 Task: Find the contact with phone number '(955) 585-5007' and save the attachment from their details to the desktop.
Action: Mouse moved to (14, 81)
Screenshot: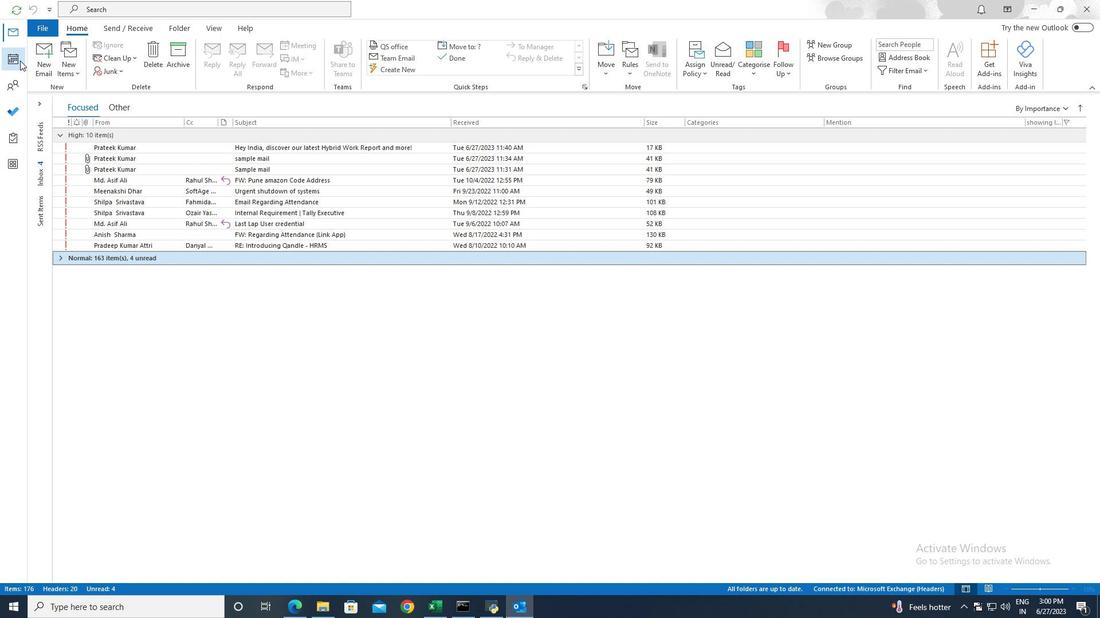 
Action: Mouse pressed left at (14, 81)
Screenshot: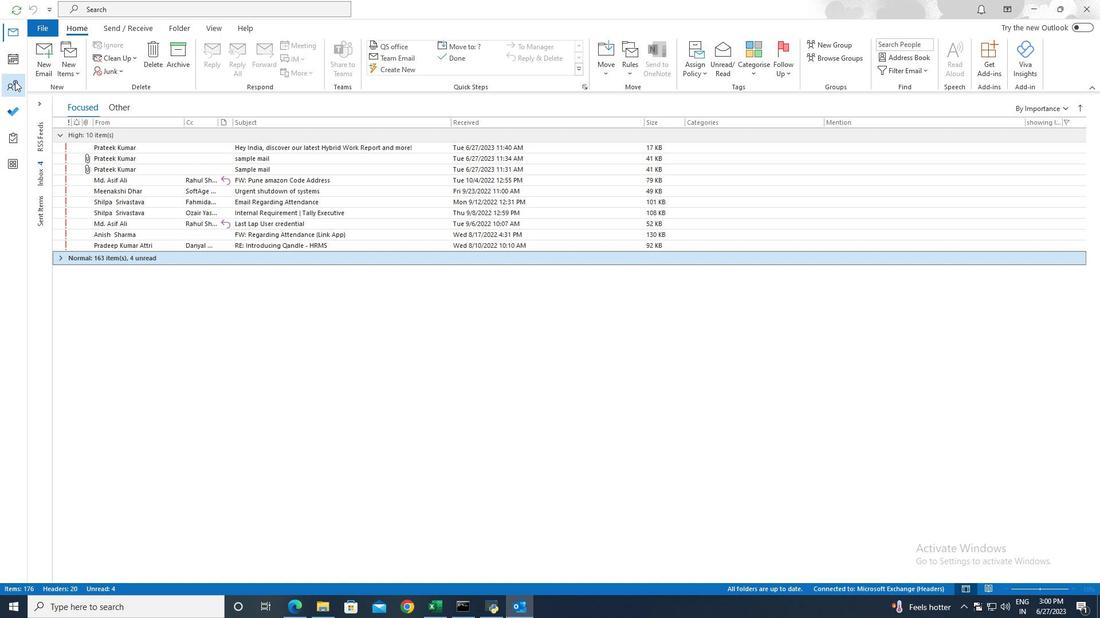 
Action: Mouse moved to (237, 4)
Screenshot: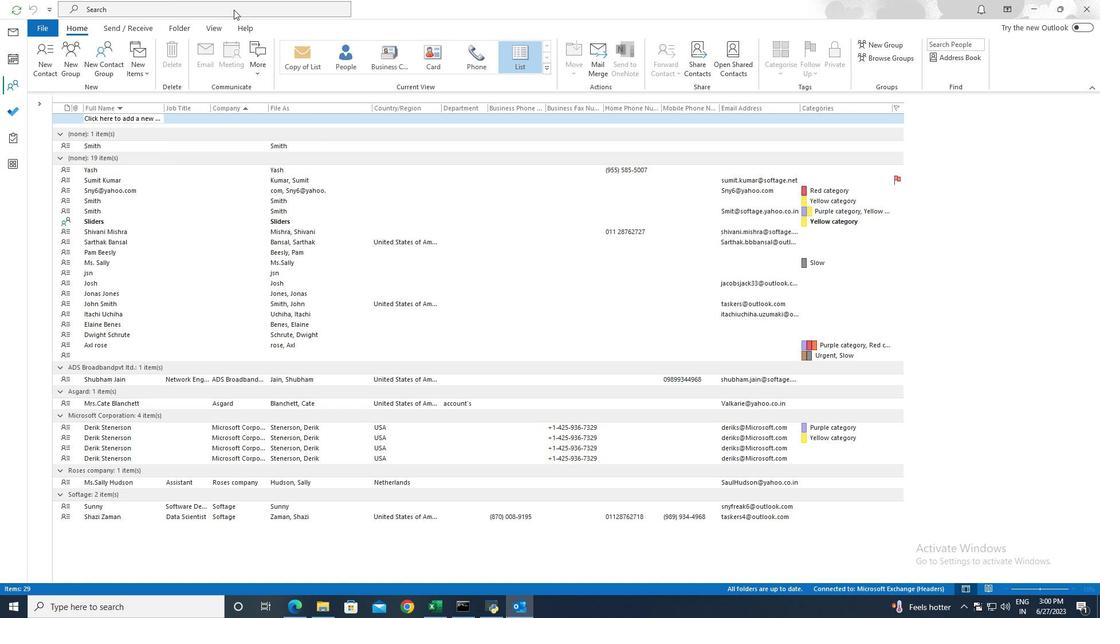 
Action: Mouse pressed left at (237, 4)
Screenshot: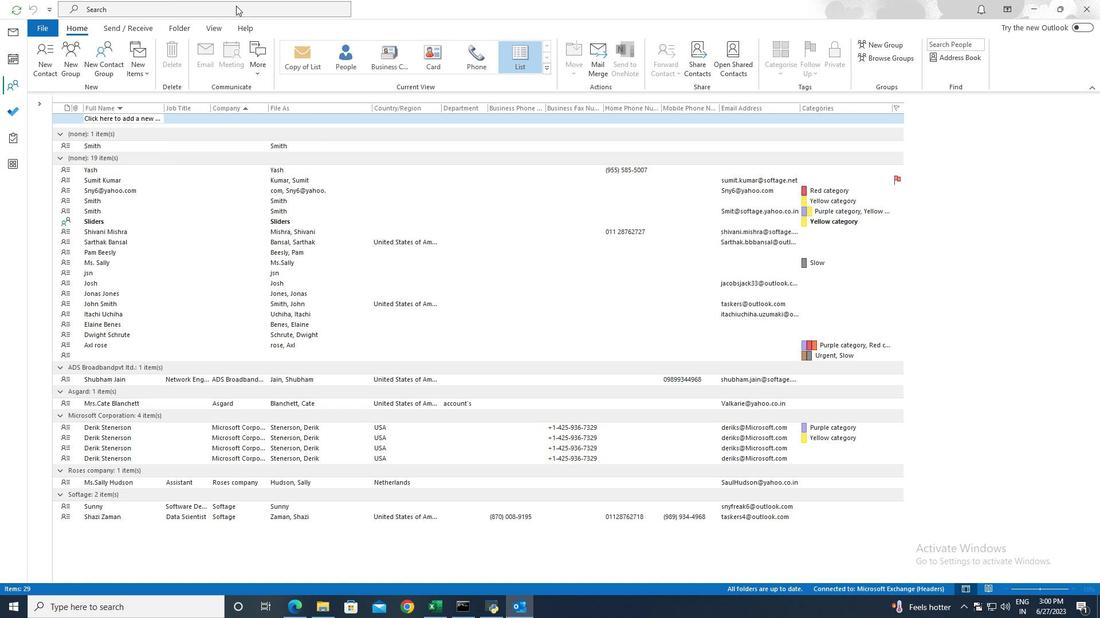
Action: Mouse moved to (241, 9)
Screenshot: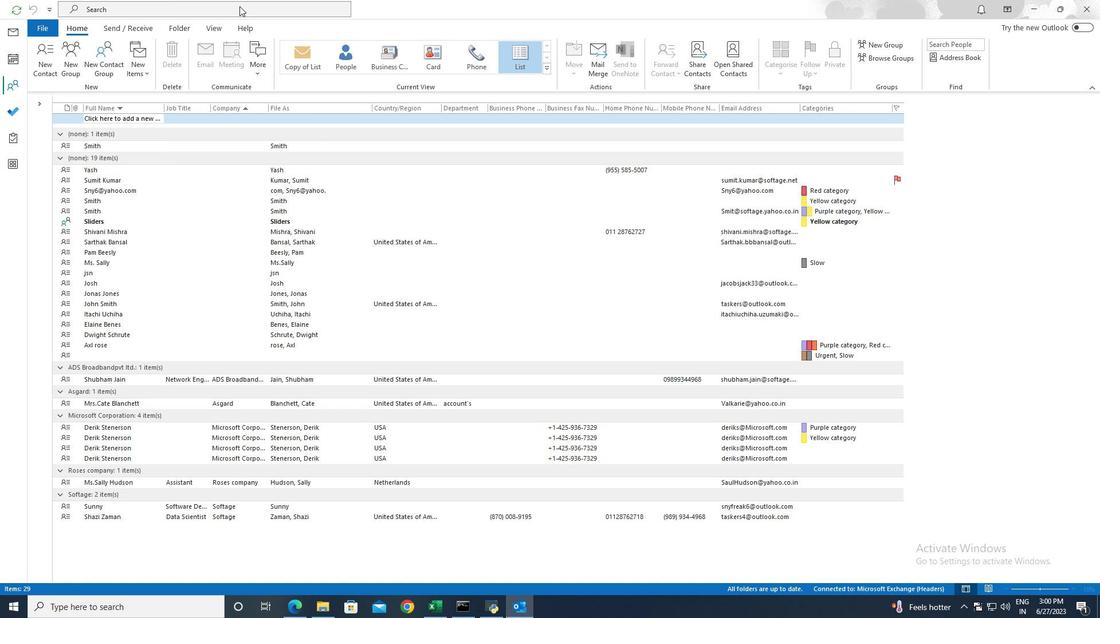 
Action: Mouse pressed left at (241, 9)
Screenshot: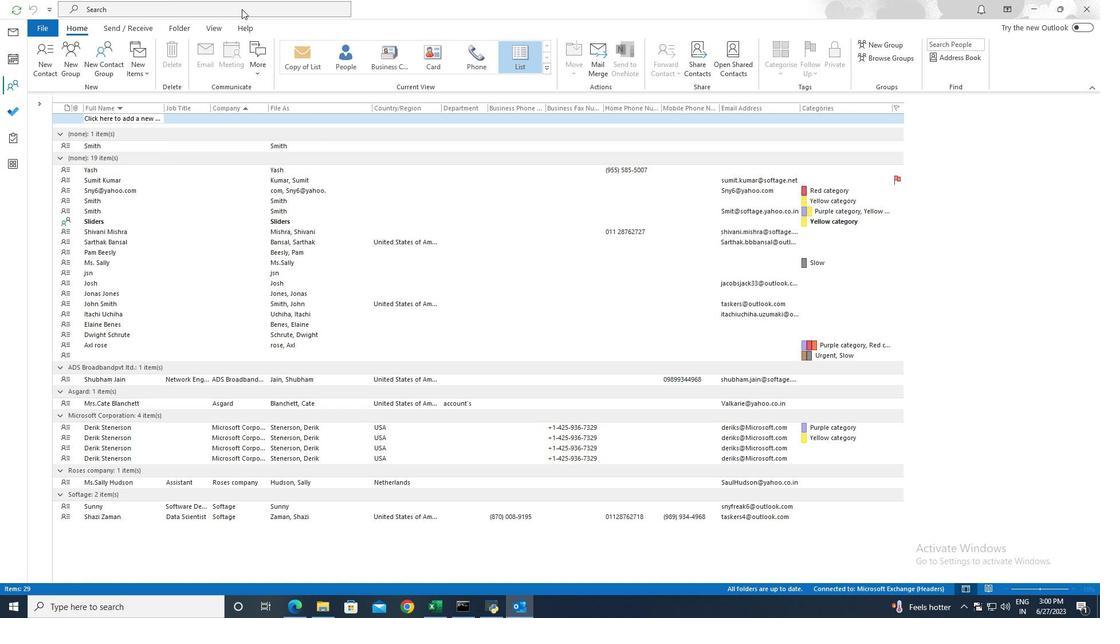 
Action: Mouse moved to (399, 8)
Screenshot: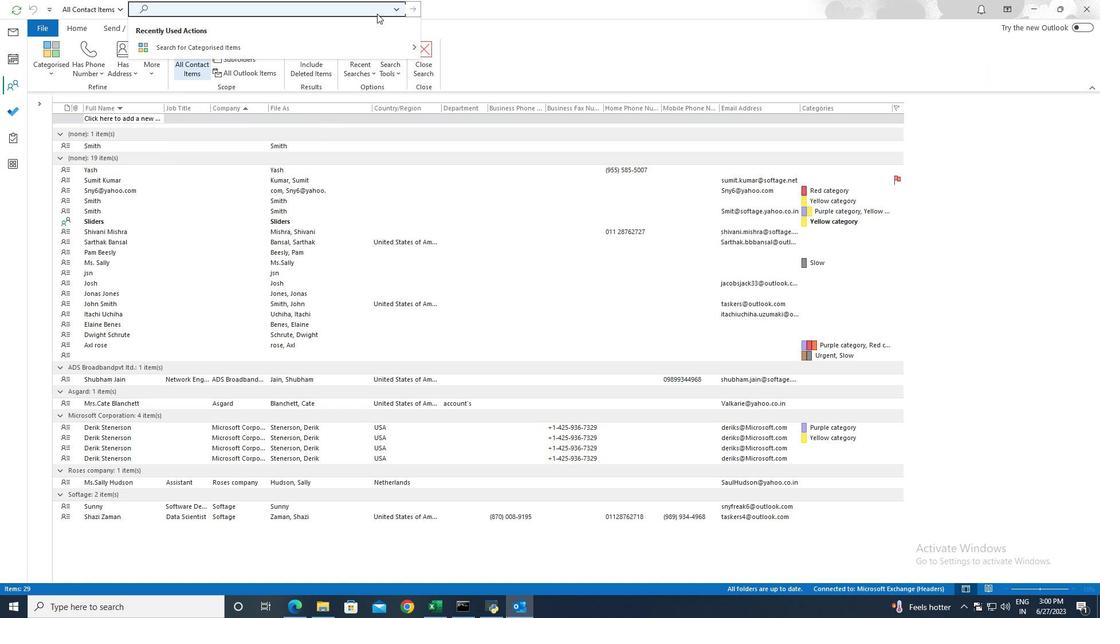 
Action: Mouse pressed left at (399, 8)
Screenshot: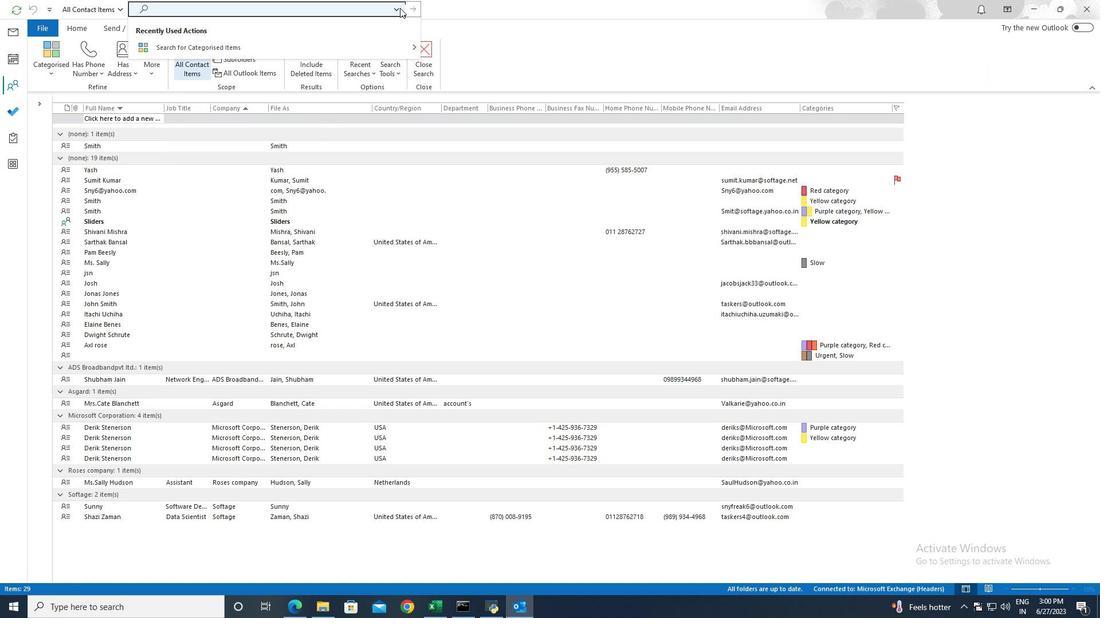
Action: Mouse moved to (196, 228)
Screenshot: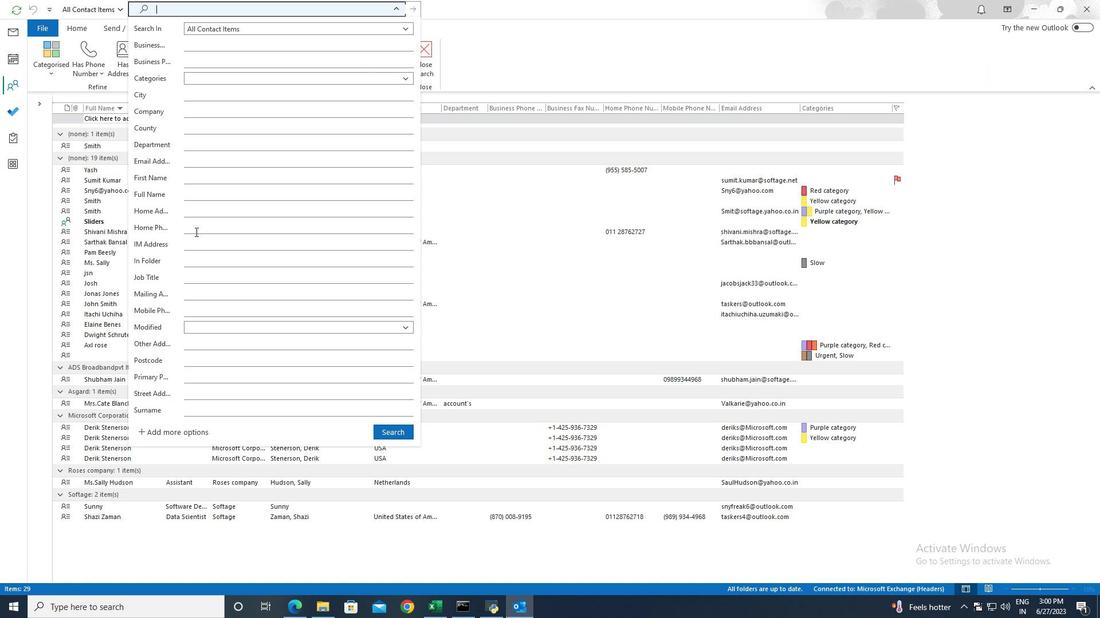 
Action: Mouse pressed left at (196, 228)
Screenshot: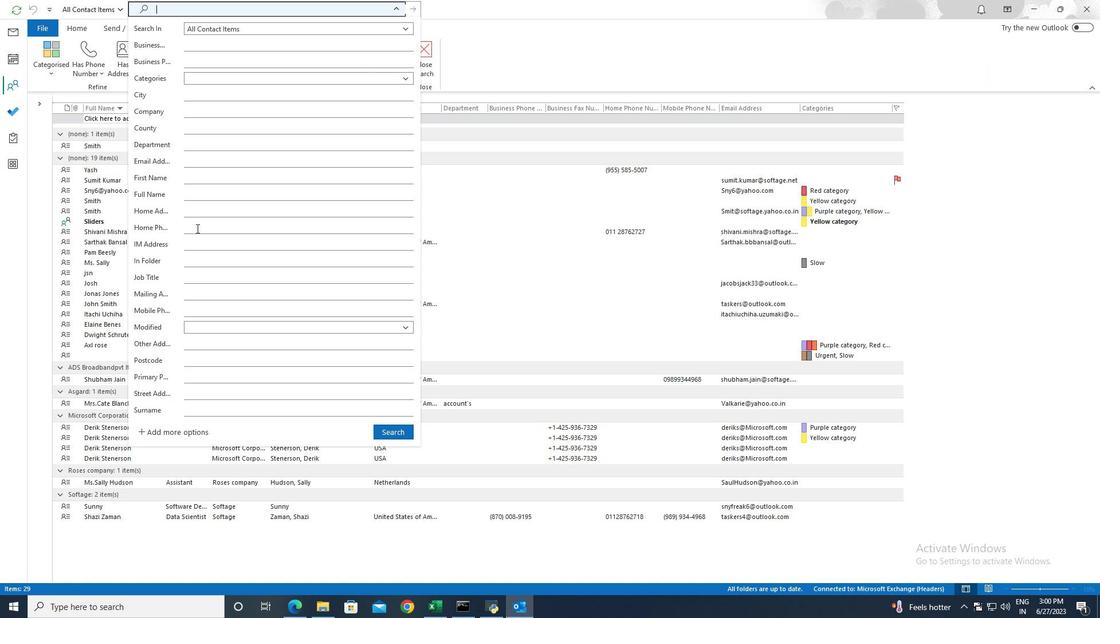 
Action: Key pressed <Key.shift><Key.shift>(955<Key.shift>)<Key.space>585-5007
Screenshot: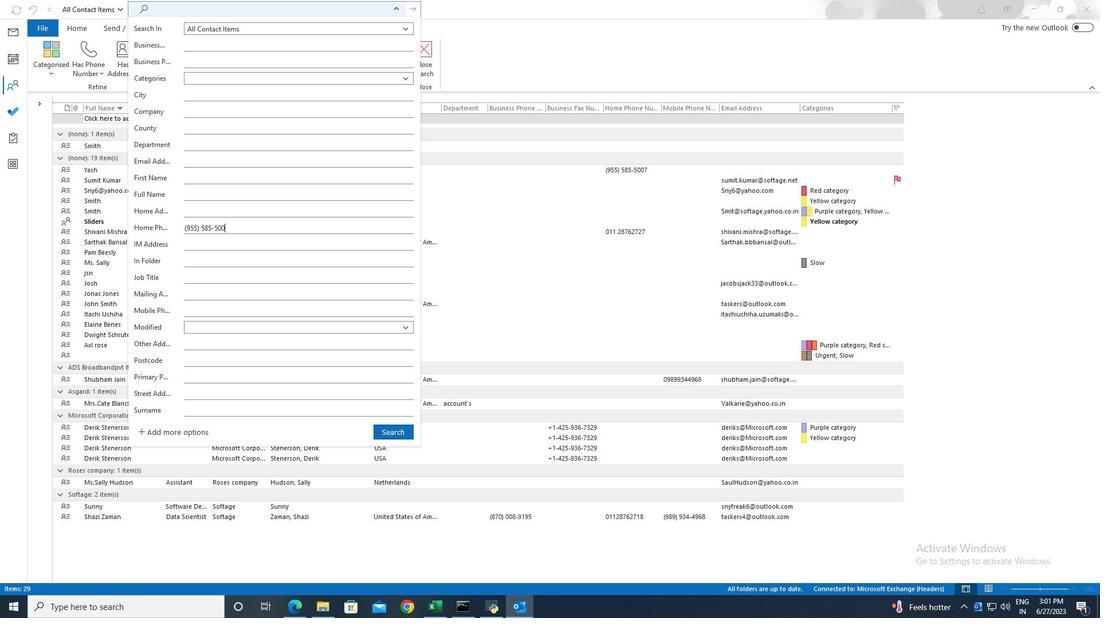 
Action: Mouse moved to (409, 428)
Screenshot: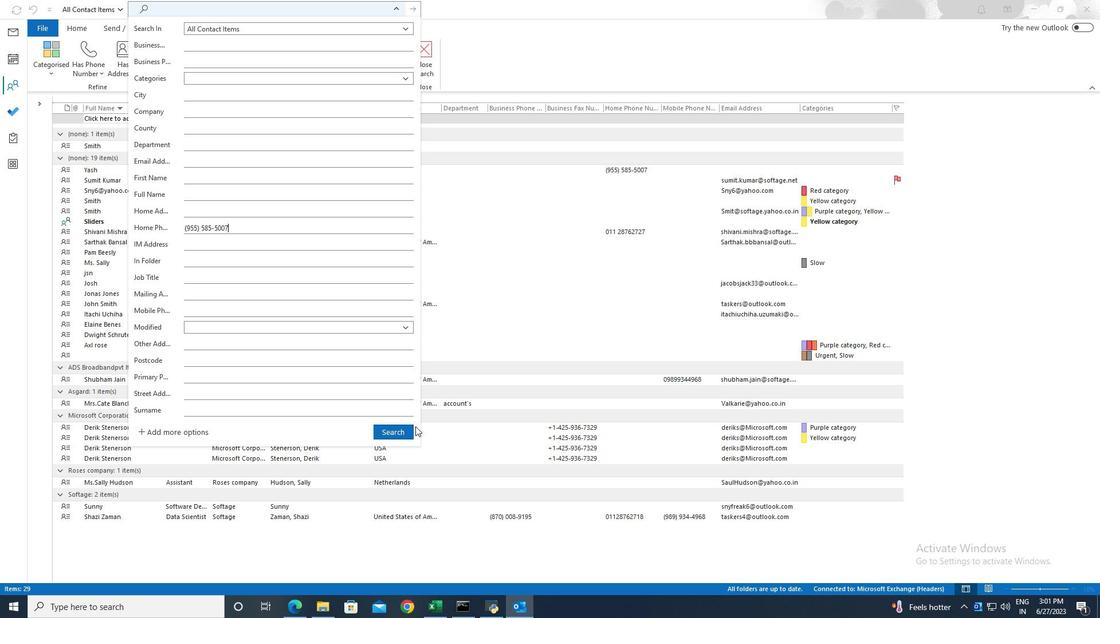 
Action: Mouse pressed left at (409, 428)
Screenshot: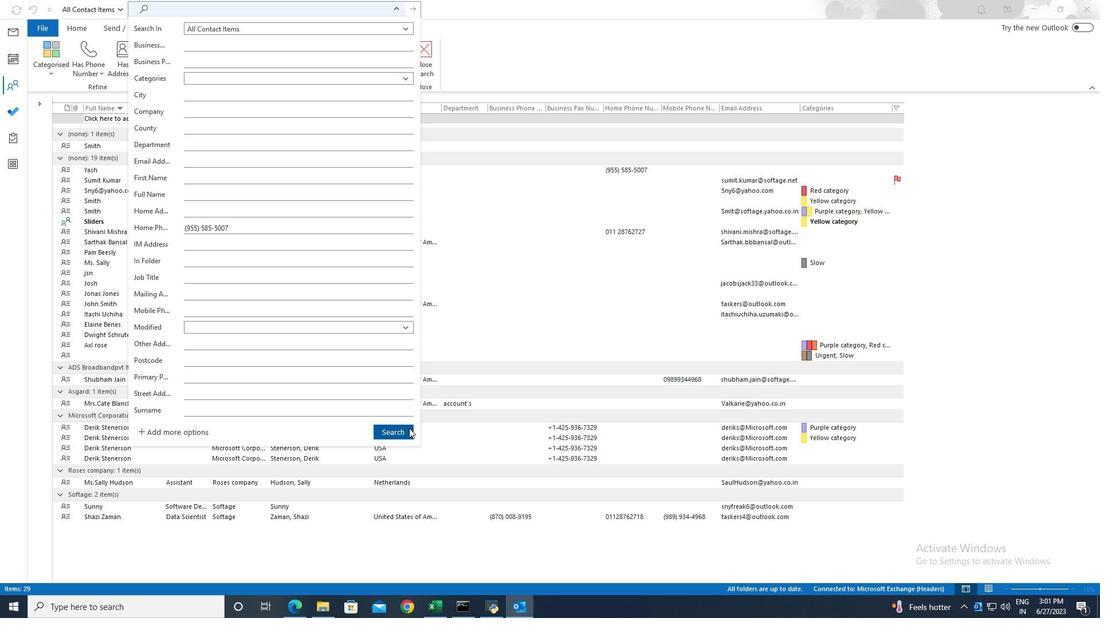 
Action: Mouse moved to (121, 129)
Screenshot: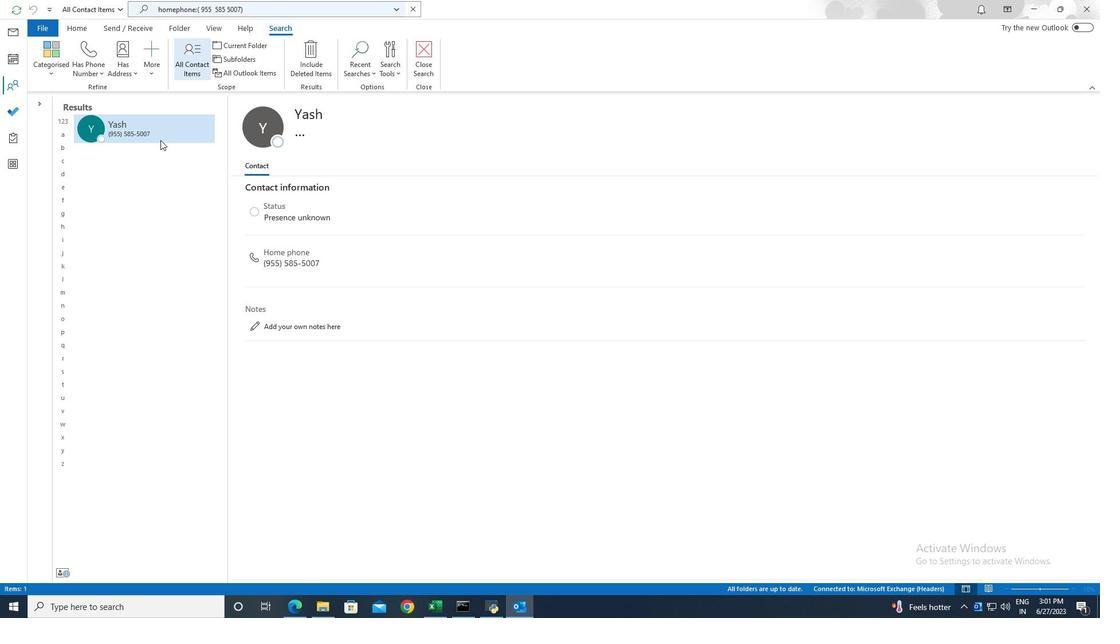 
Action: Mouse pressed left at (121, 129)
Screenshot: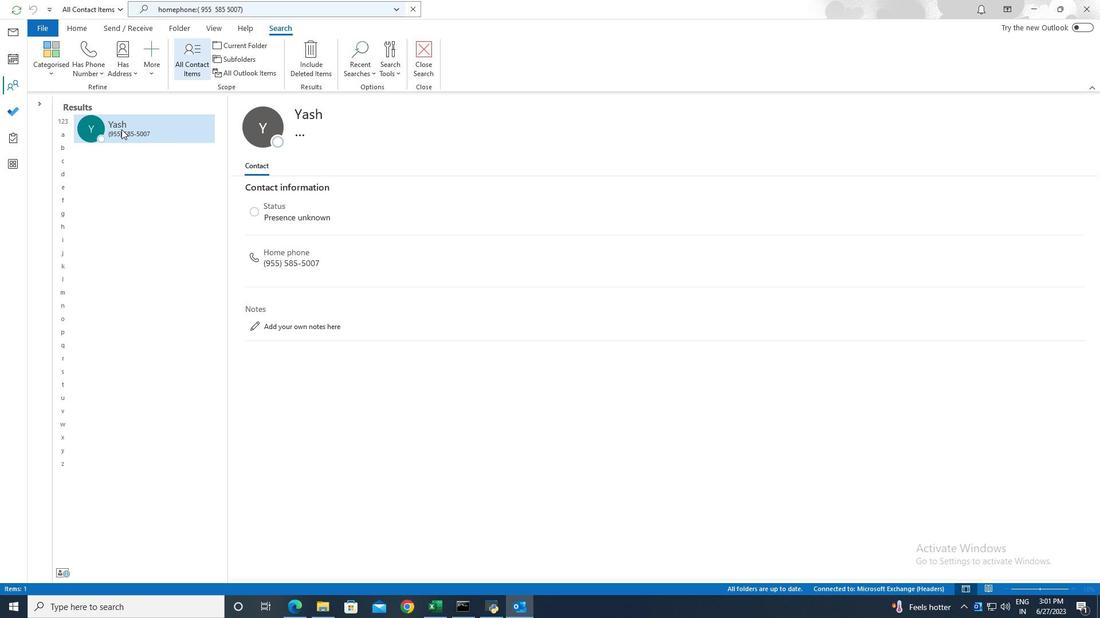 
Action: Mouse pressed left at (121, 129)
Screenshot: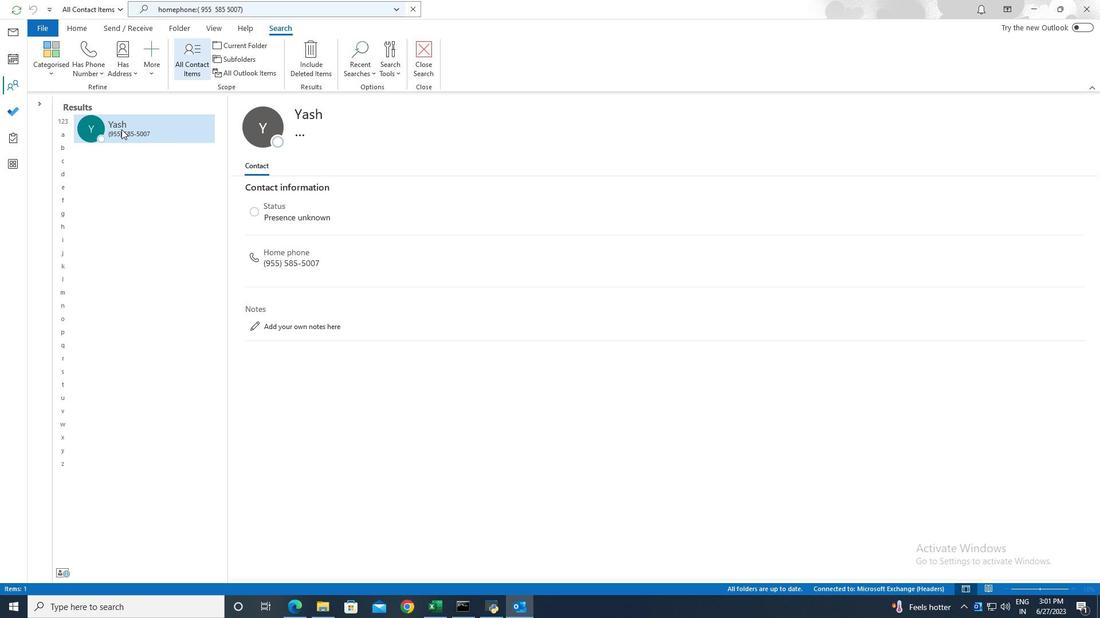 
Action: Mouse moved to (20, 26)
Screenshot: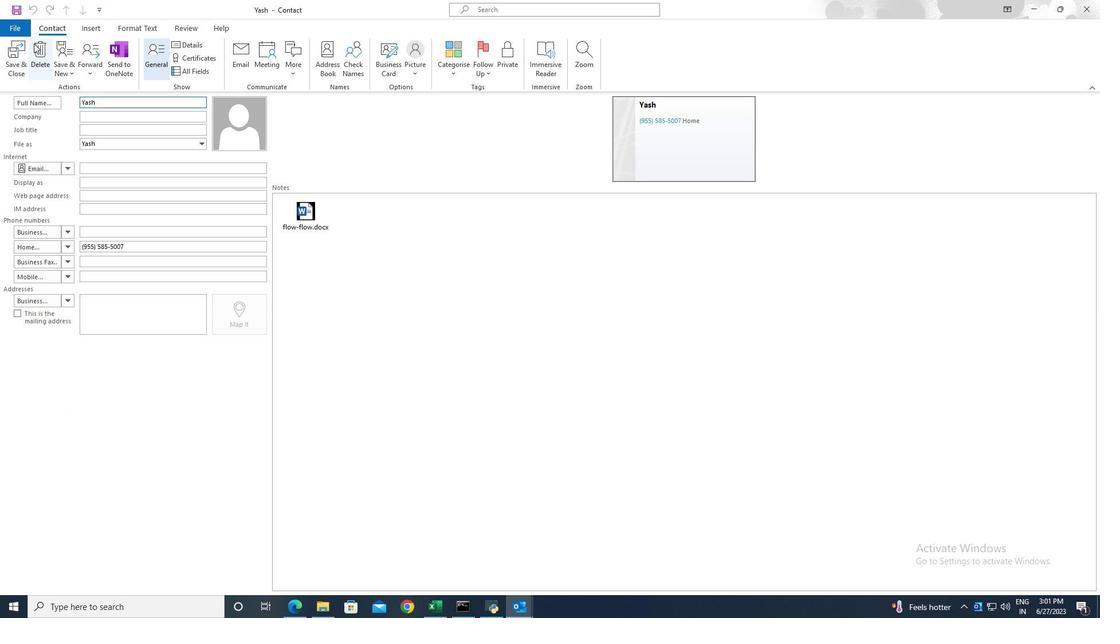 
Action: Mouse pressed left at (20, 26)
Screenshot: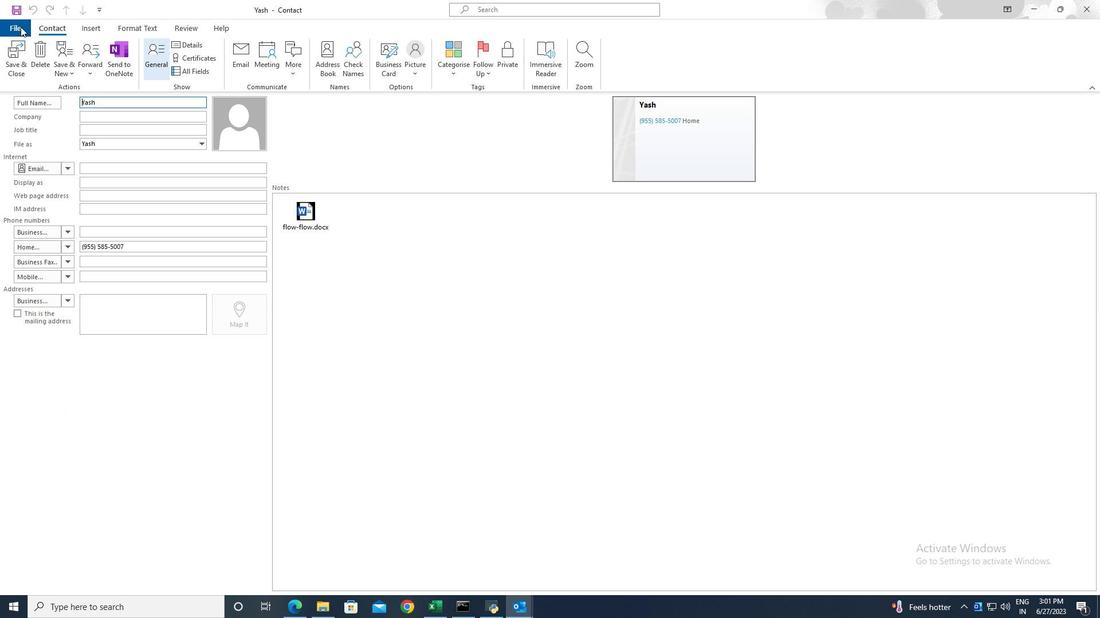 
Action: Mouse moved to (38, 123)
Screenshot: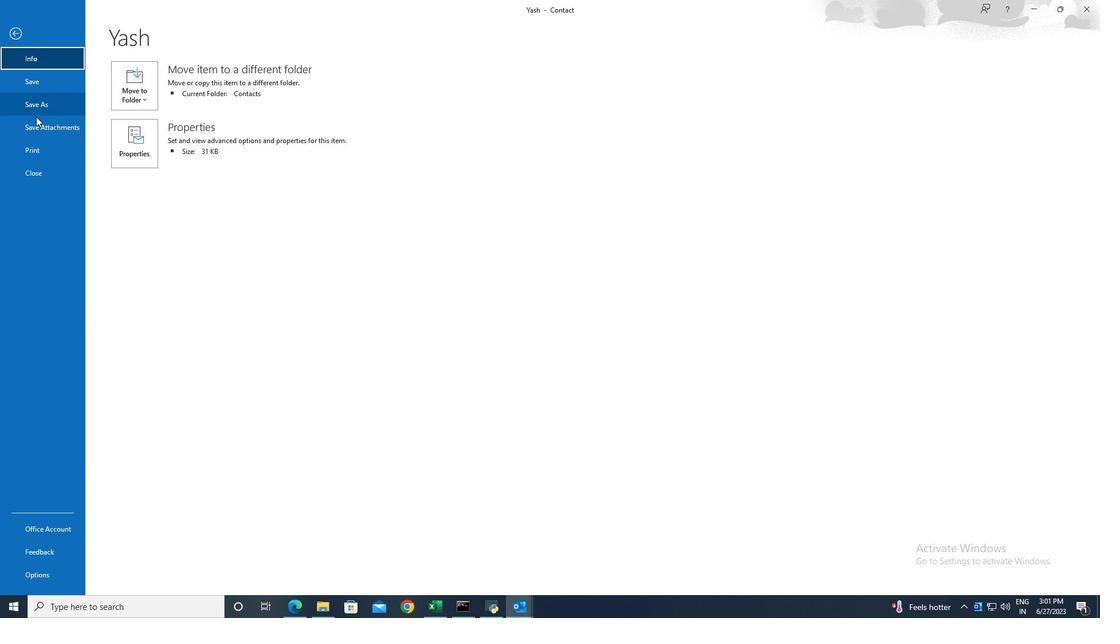 
Action: Mouse pressed left at (38, 123)
Screenshot: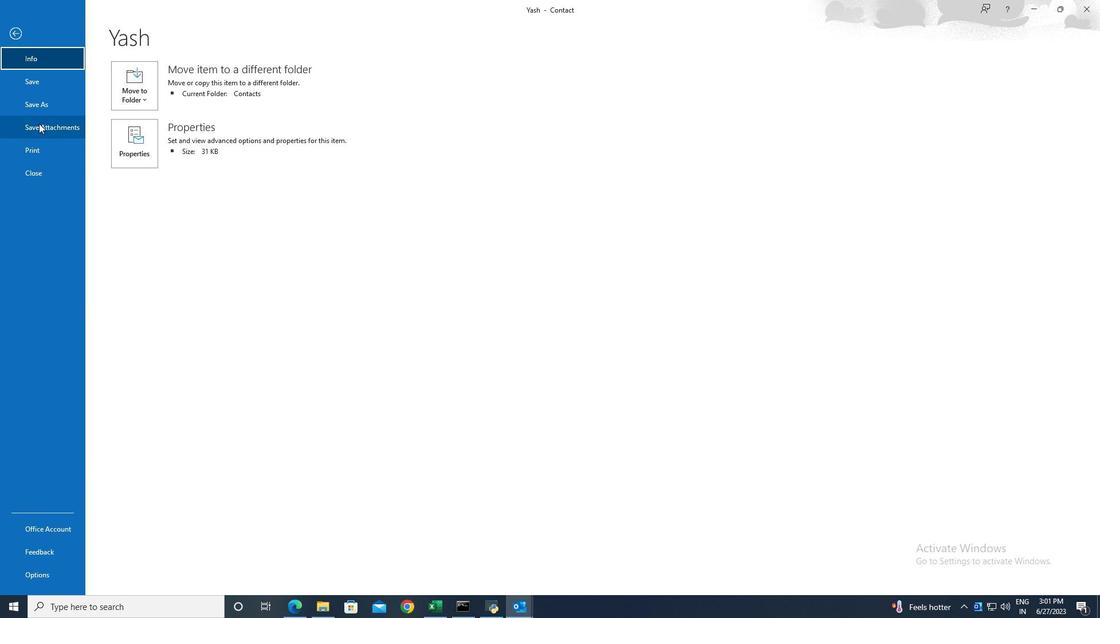 
Action: Mouse moved to (601, 245)
Screenshot: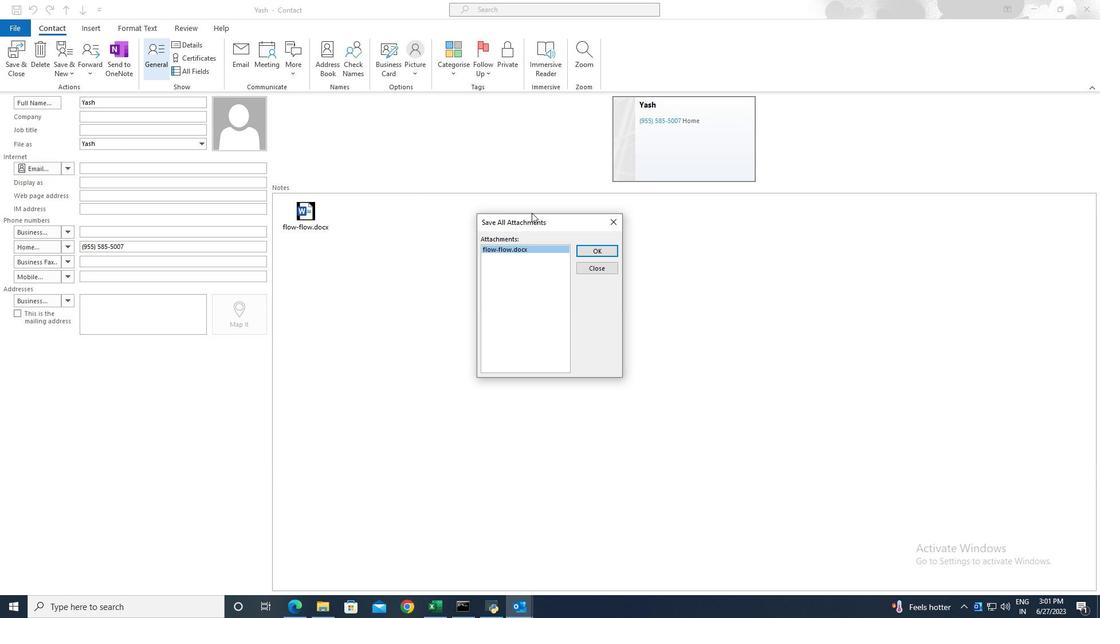 
Action: Mouse pressed left at (601, 245)
Screenshot: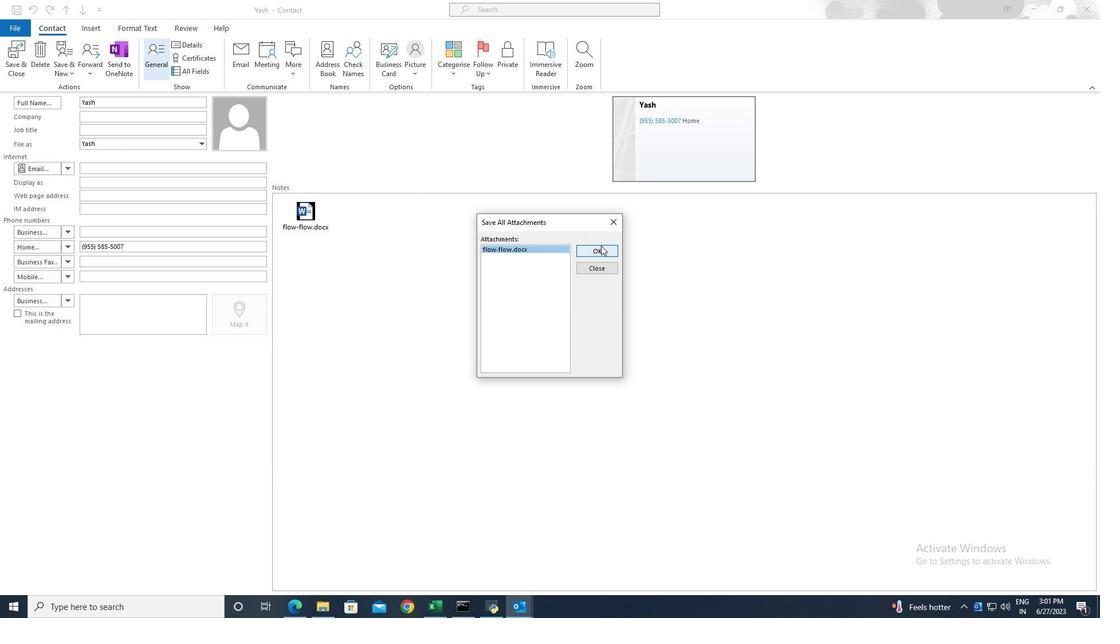 
Action: Mouse moved to (525, 326)
Screenshot: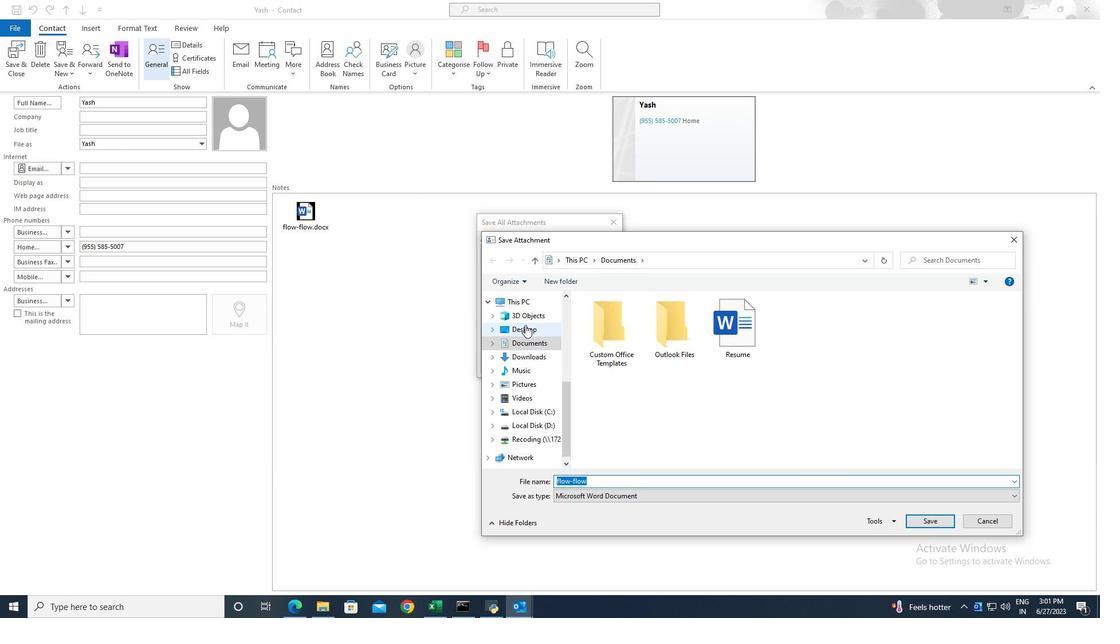 
Action: Mouse pressed left at (525, 326)
Screenshot: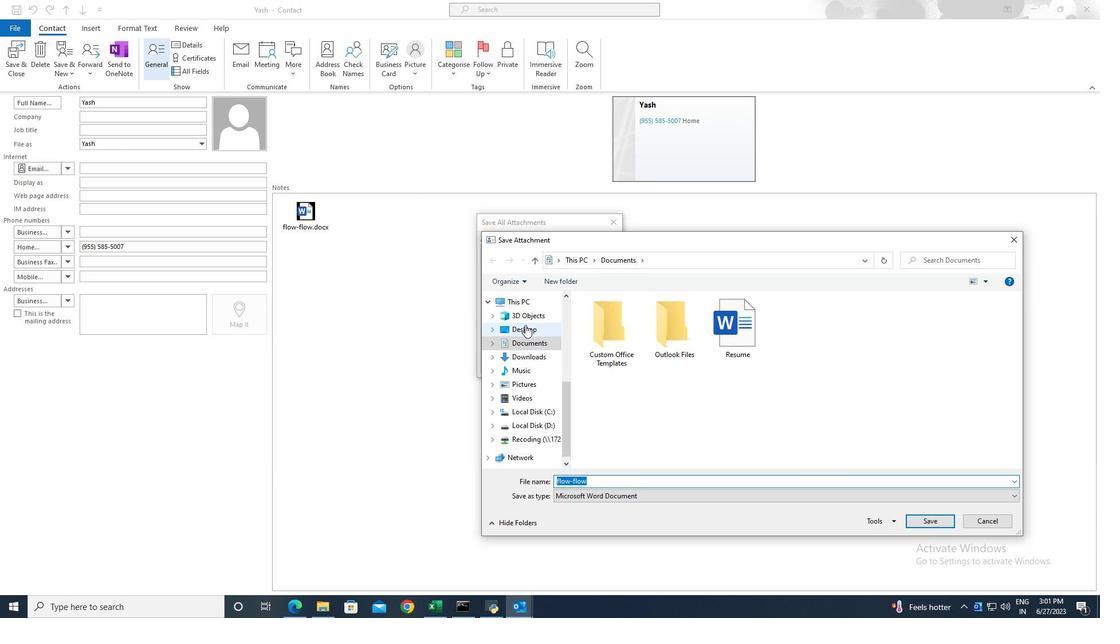 
Action: Mouse moved to (927, 522)
Screenshot: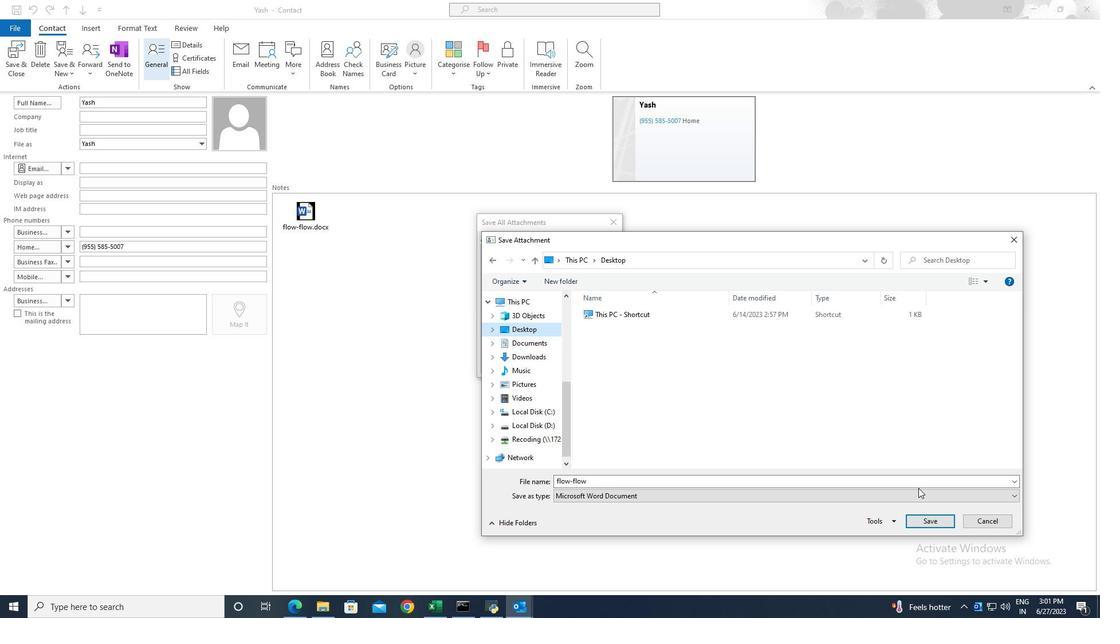 
Action: Mouse pressed left at (927, 522)
Screenshot: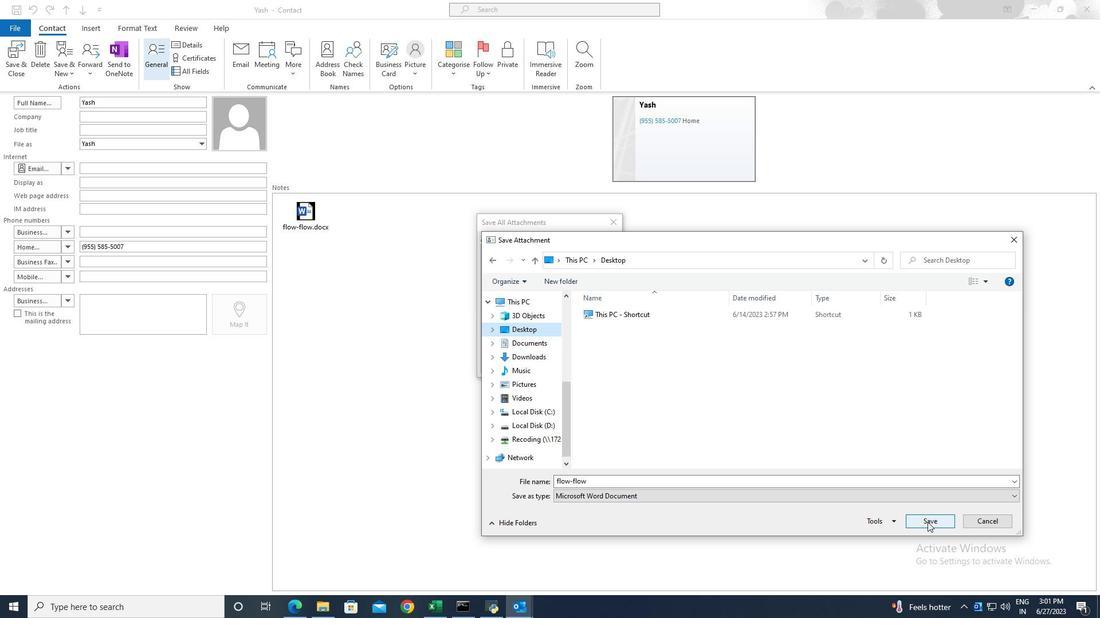 
Action: Mouse moved to (27, 25)
Screenshot: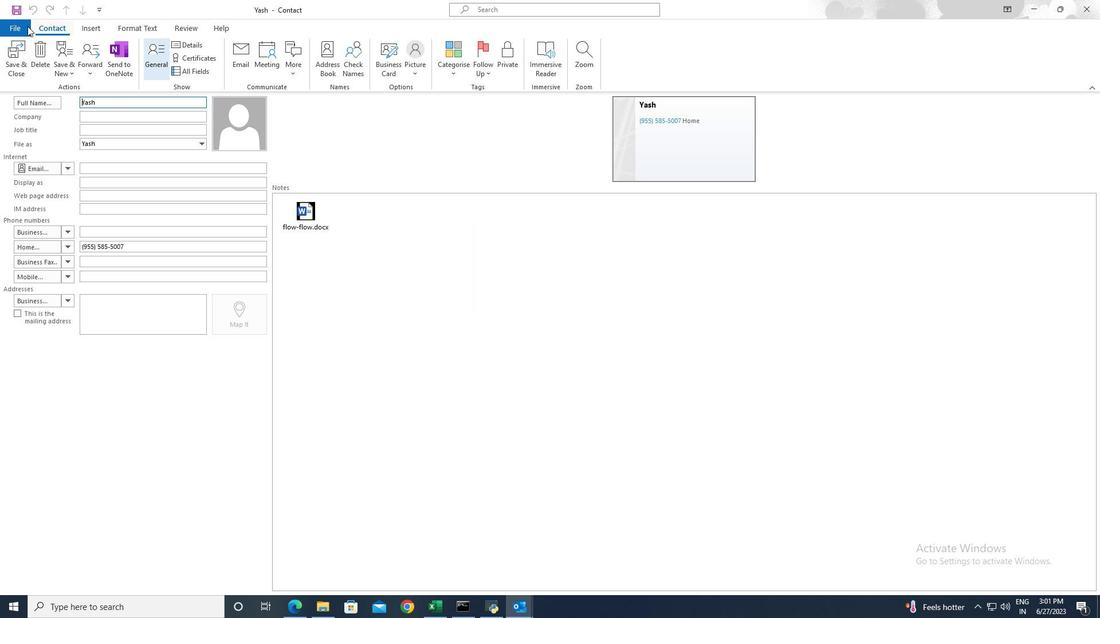 
Action: Mouse pressed left at (27, 25)
Screenshot: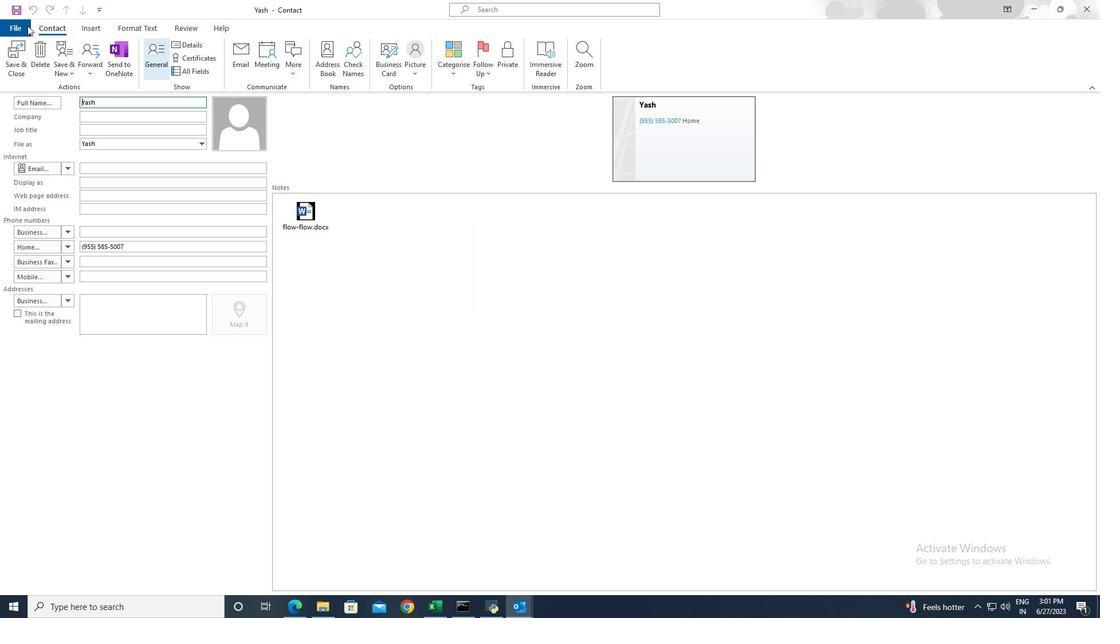 
Action: Mouse moved to (143, 94)
Screenshot: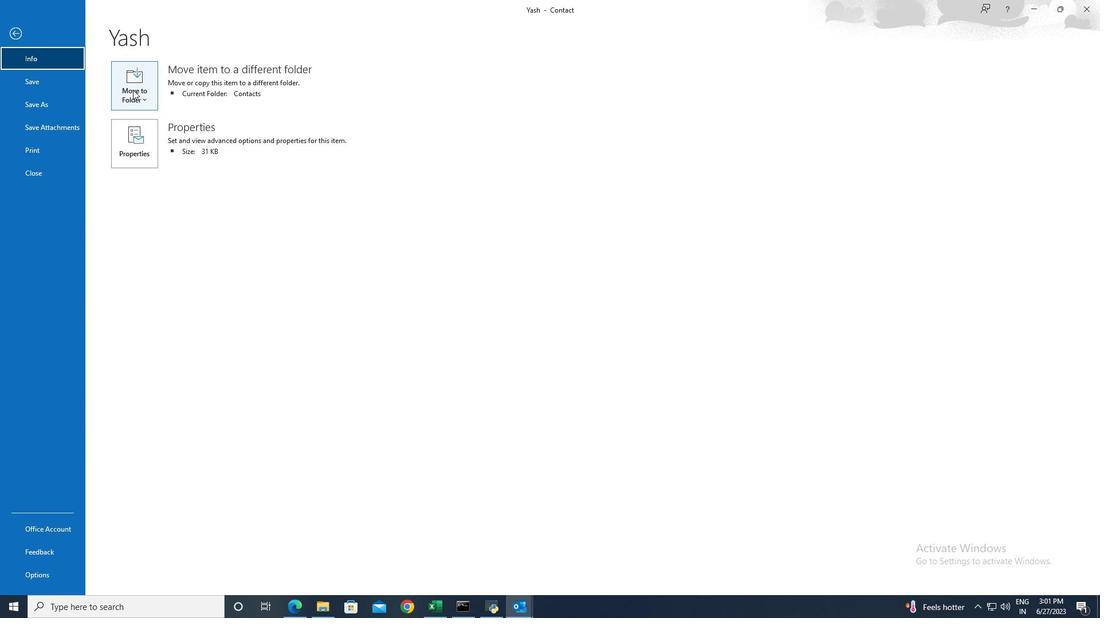 
Action: Mouse pressed left at (143, 94)
Screenshot: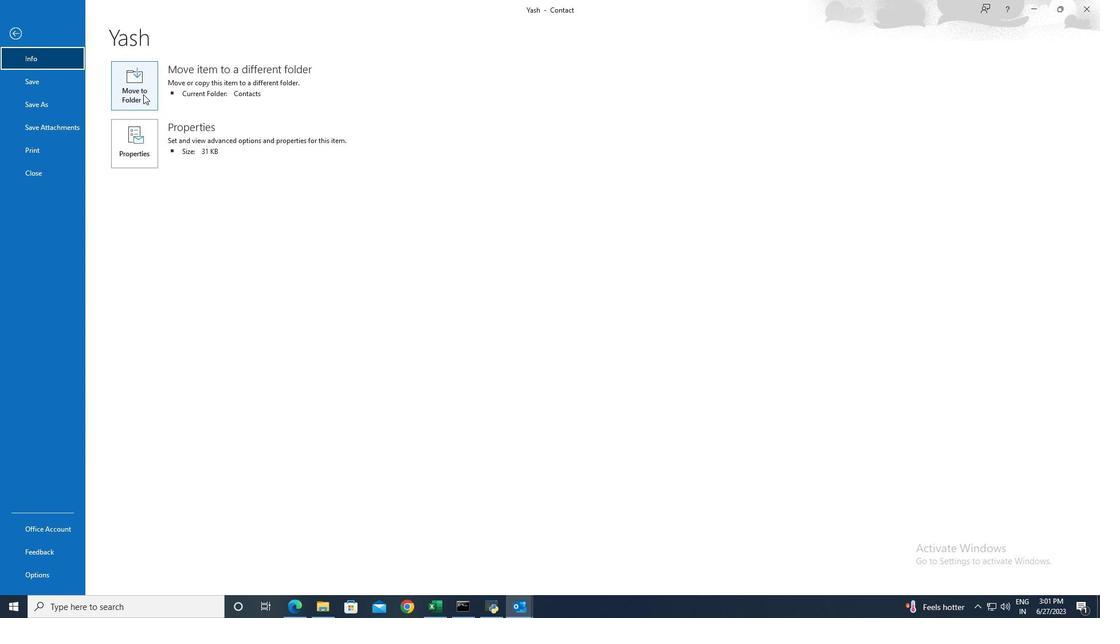 
Action: Mouse moved to (144, 140)
Screenshot: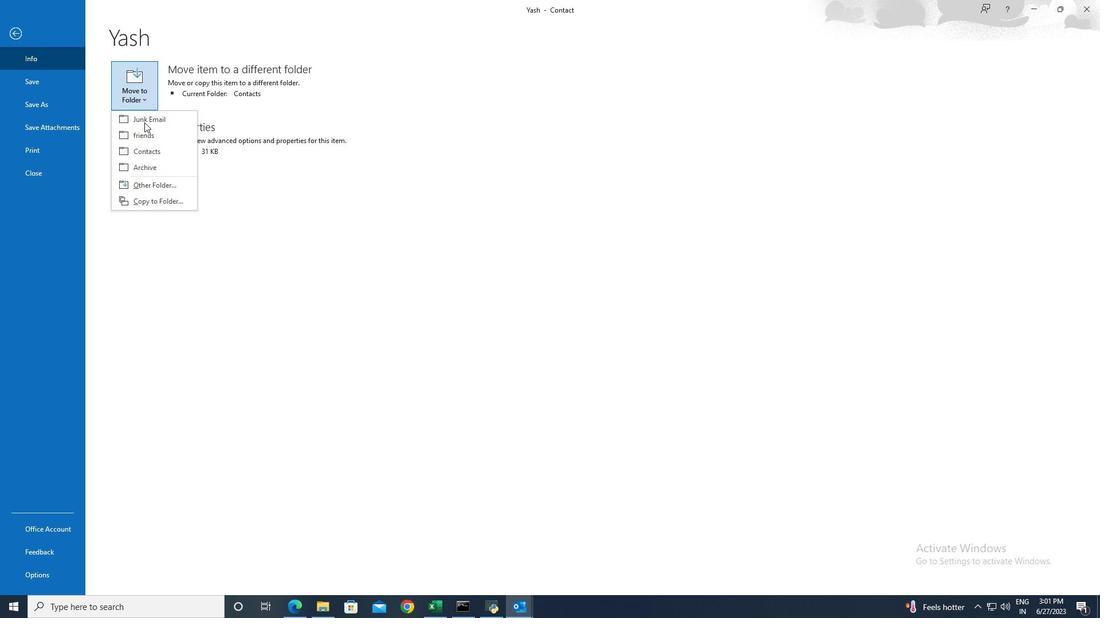 
Action: Mouse pressed left at (144, 140)
Screenshot: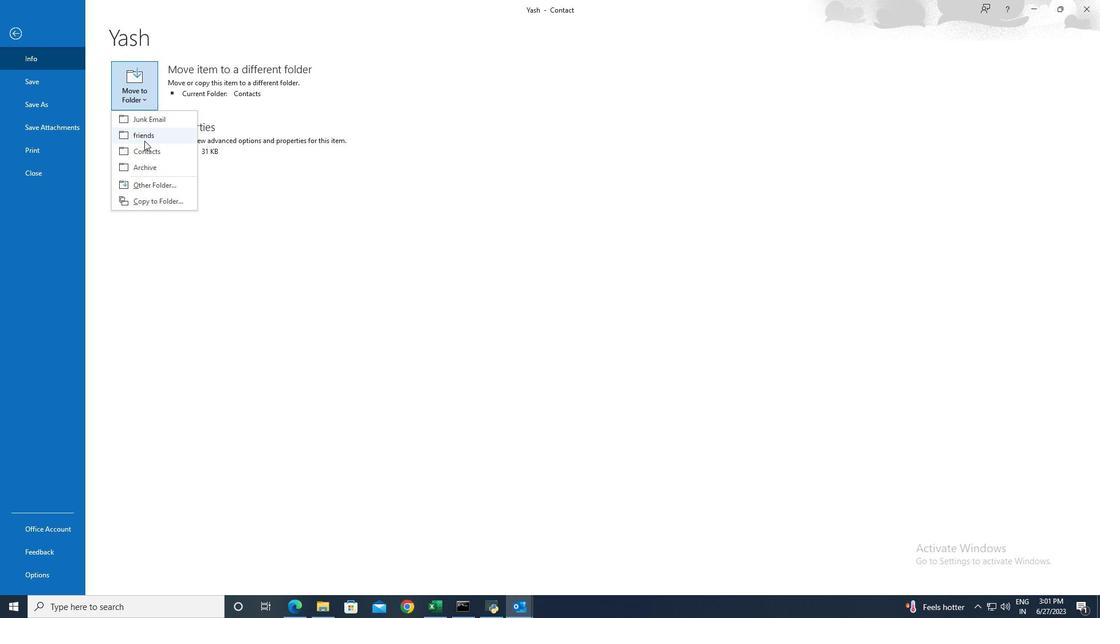 
